 Task: Schedule a photography workshop for next Thursday at 5:30 PM.
Action: Mouse pressed left at (118, 278)
Screenshot: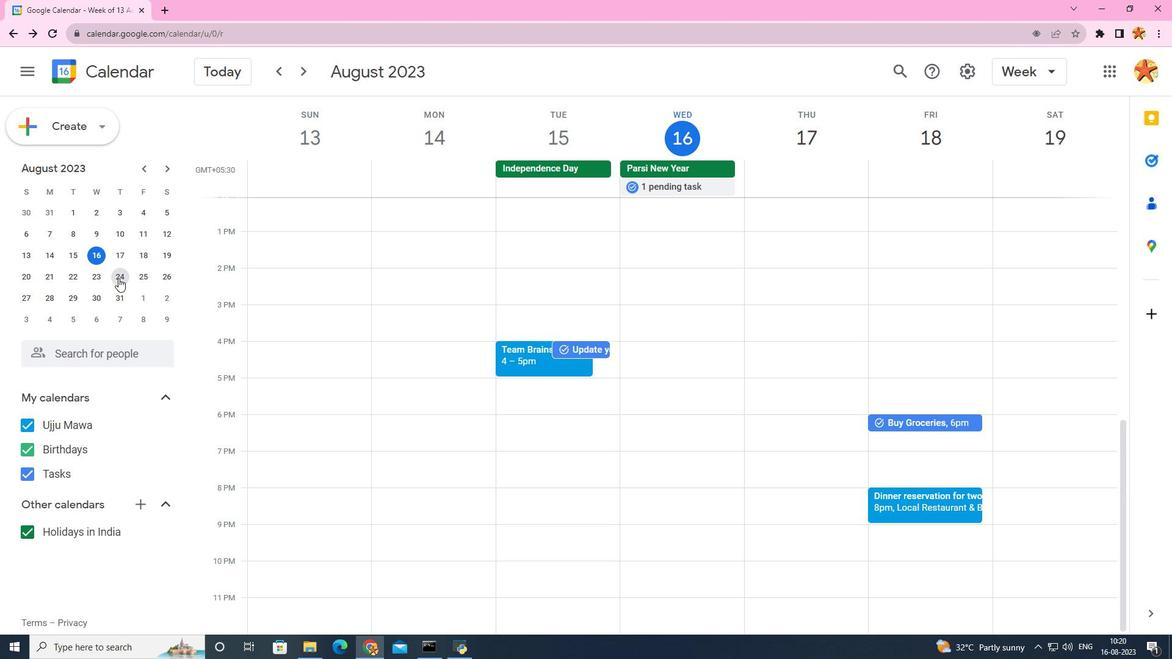 
Action: Mouse moved to (777, 394)
Screenshot: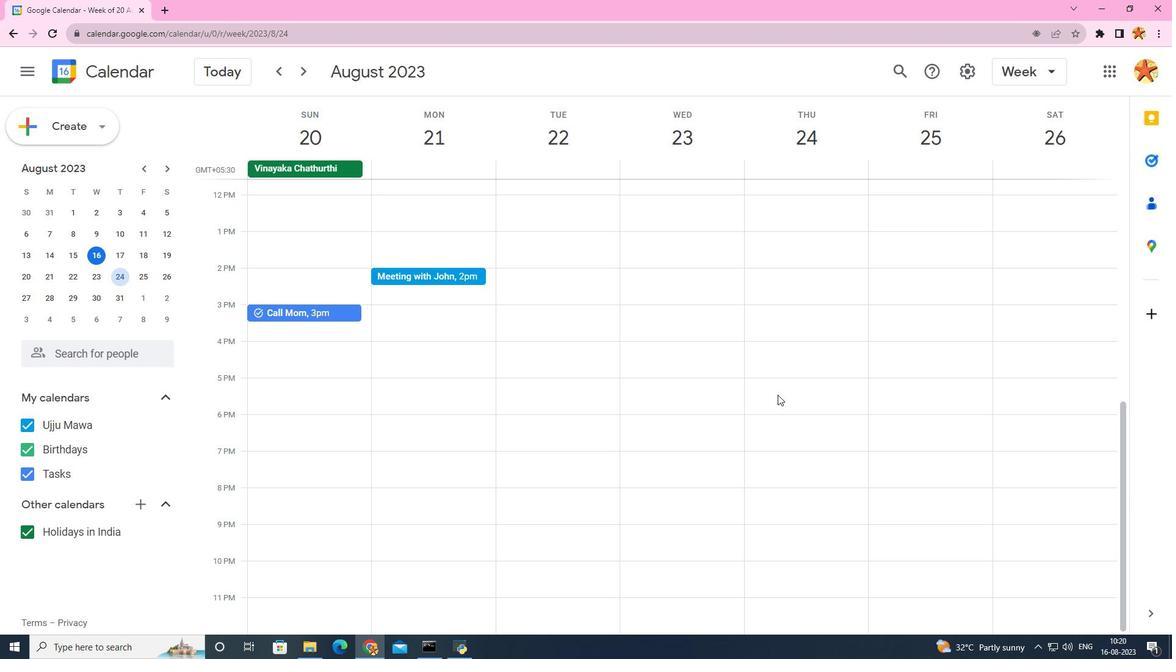 
Action: Mouse pressed left at (777, 394)
Screenshot: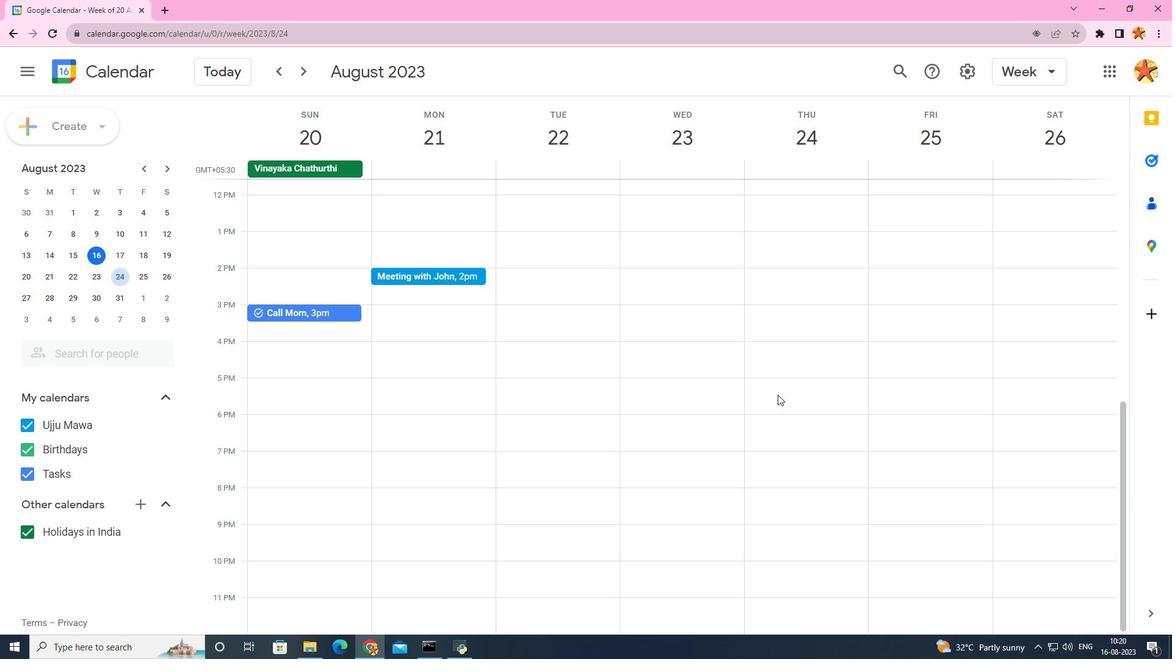 
Action: Mouse moved to (568, 276)
Screenshot: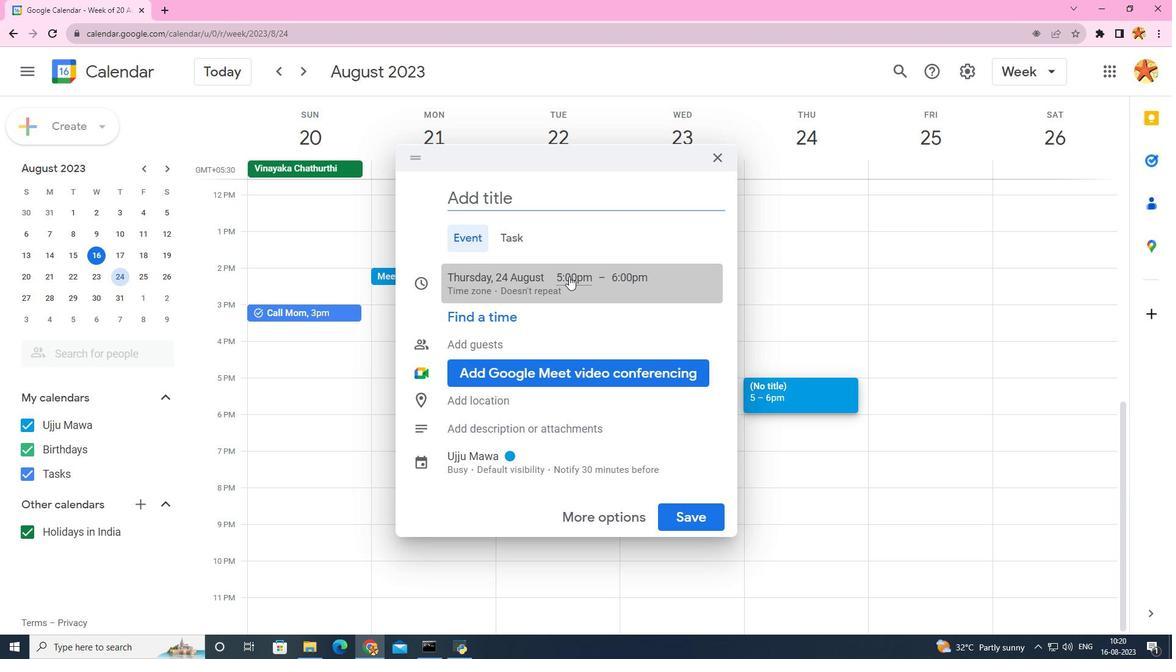 
Action: Mouse pressed left at (568, 276)
Screenshot: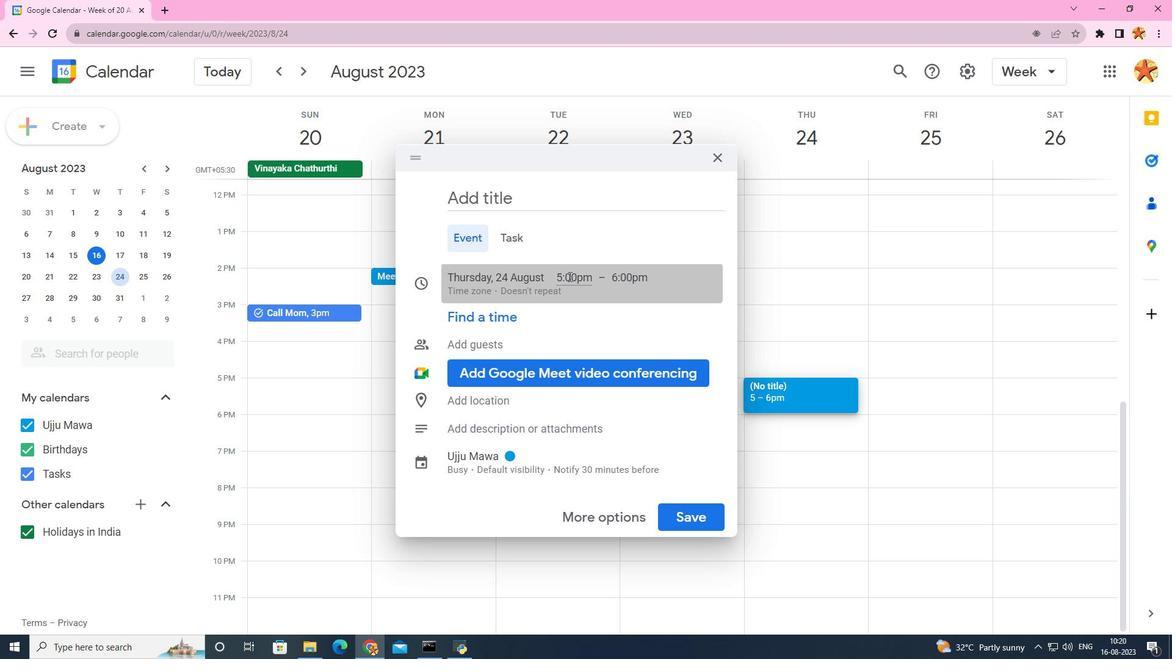 
Action: Mouse moved to (573, 432)
Screenshot: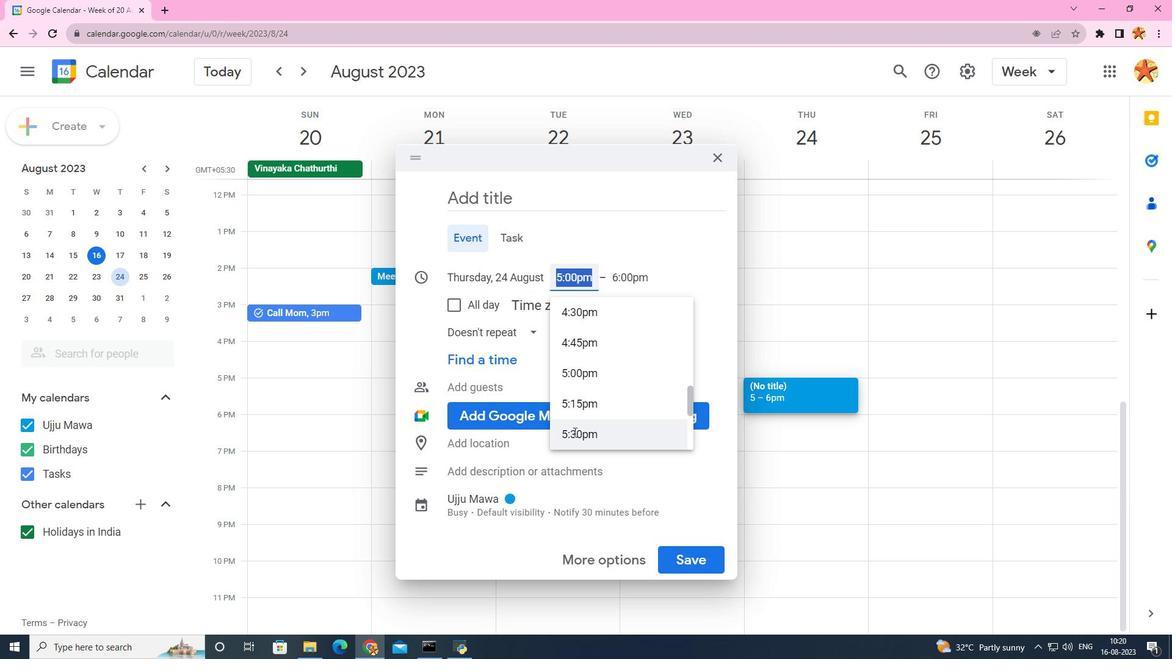 
Action: Mouse pressed left at (573, 432)
Screenshot: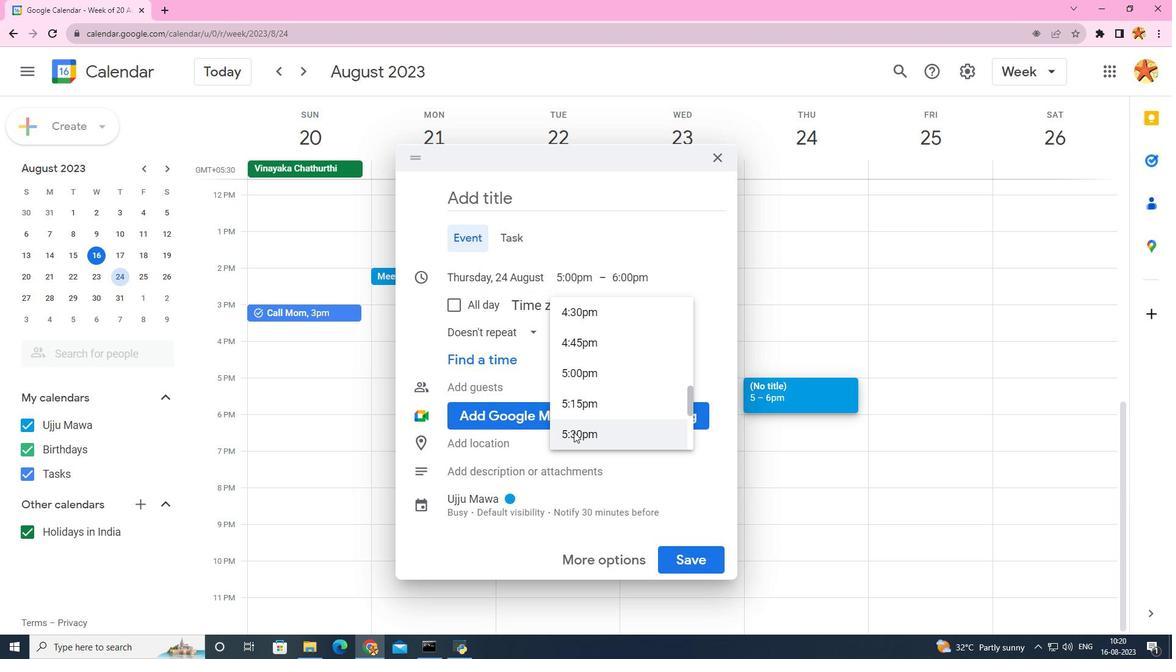 
Action: Mouse moved to (489, 200)
Screenshot: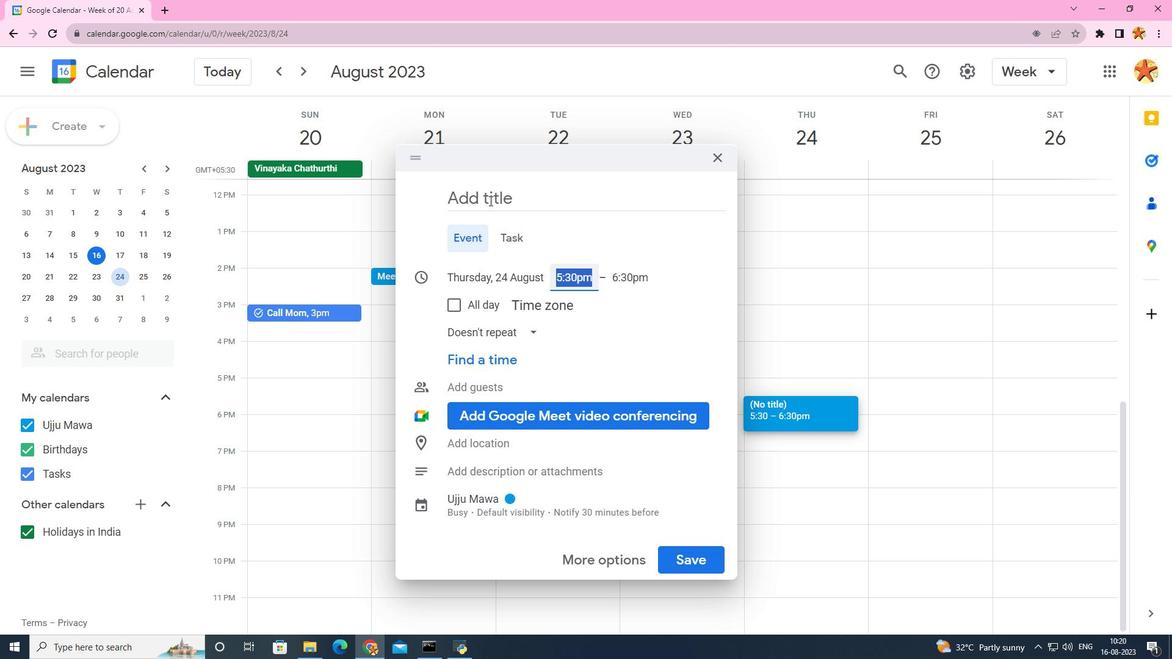 
Action: Mouse pressed left at (489, 200)
Screenshot: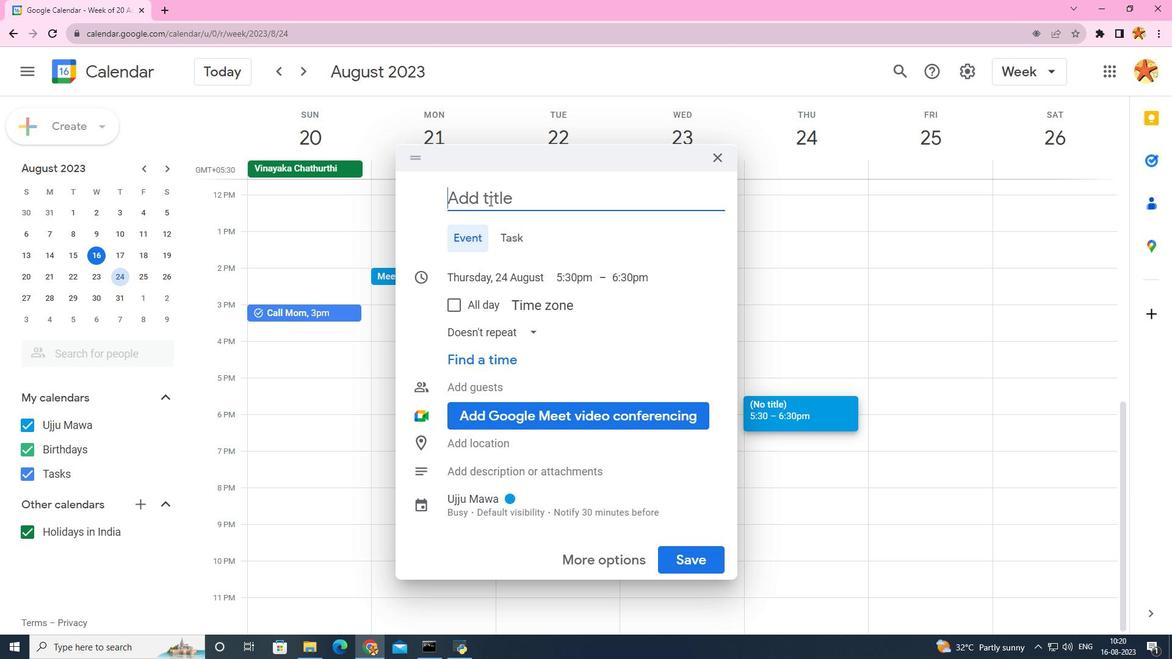 
Action: Key pressed <Key.caps_lock>P<Key.caps_lock>hotography<Key.space><Key.caps_lock>W<Key.caps_lock>orkshop
Screenshot: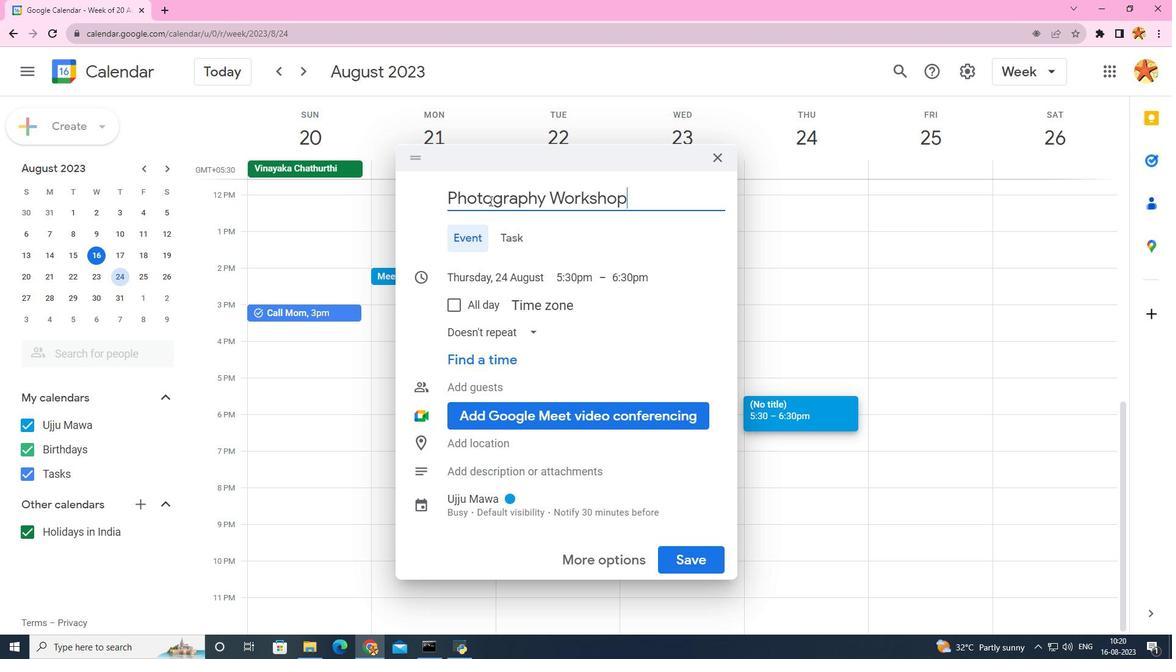 
Action: Mouse moved to (674, 560)
Screenshot: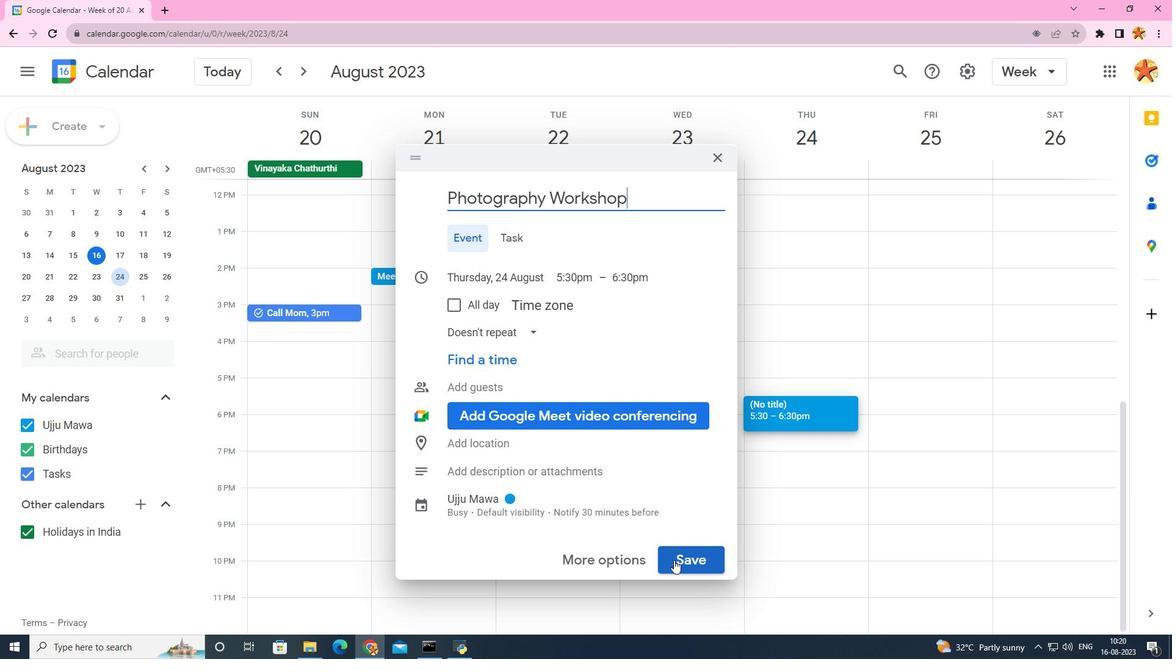 
Action: Mouse pressed left at (674, 560)
Screenshot: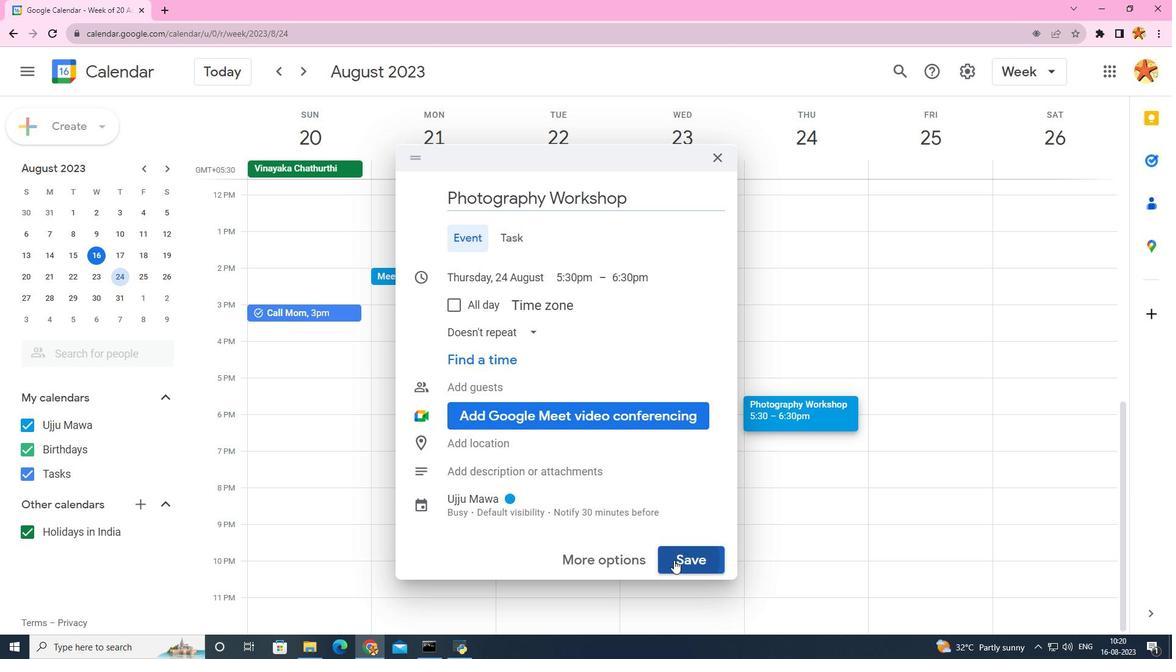 
